 Task: Create a due date automation trigger when advanced on, on the monday before a card is due add basic not assigned to me at 11:00 AM.
Action: Mouse moved to (1298, 107)
Screenshot: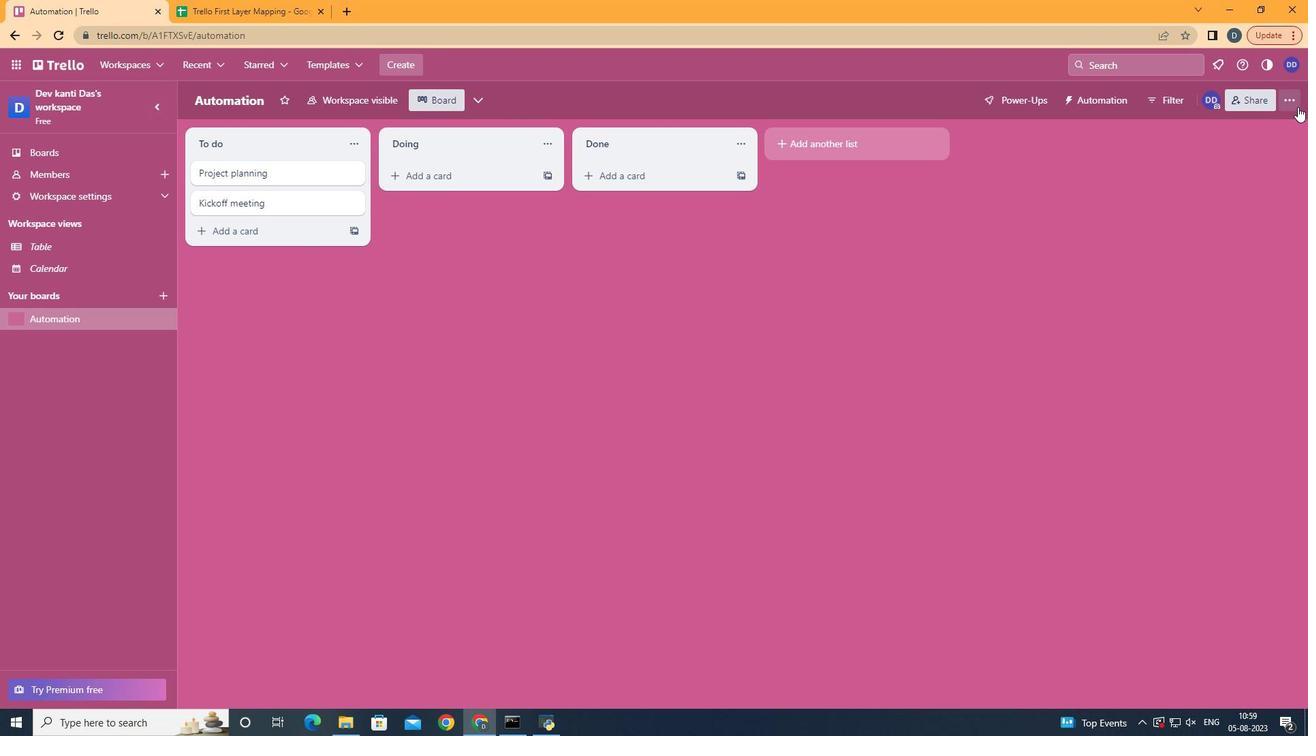 
Action: Mouse pressed left at (1298, 107)
Screenshot: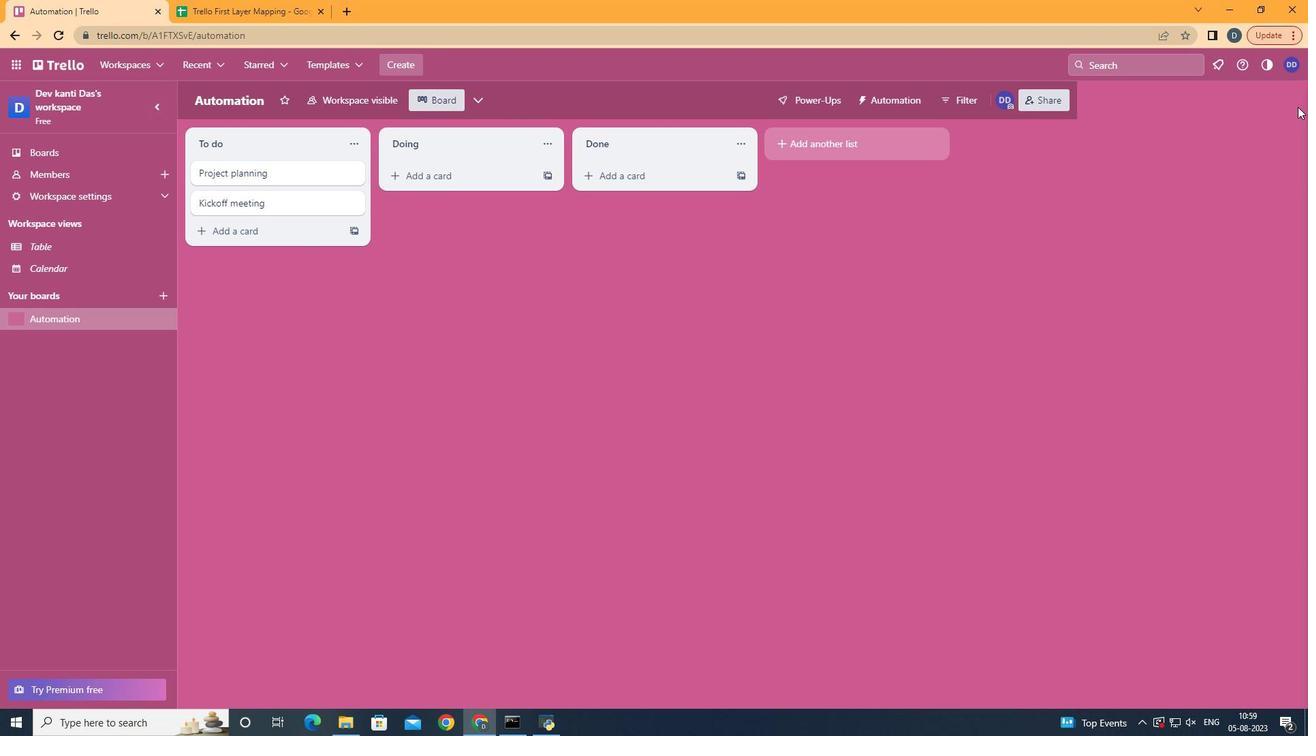 
Action: Mouse moved to (1210, 282)
Screenshot: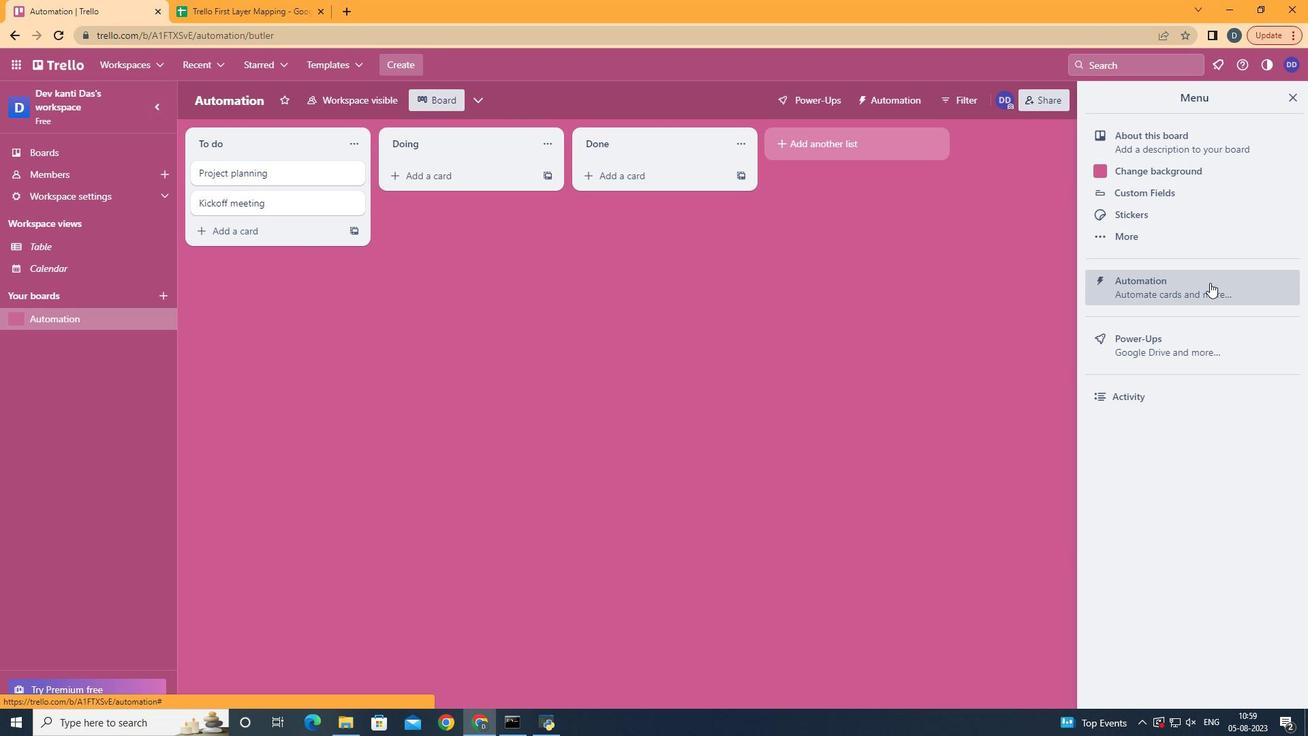 
Action: Mouse pressed left at (1210, 282)
Screenshot: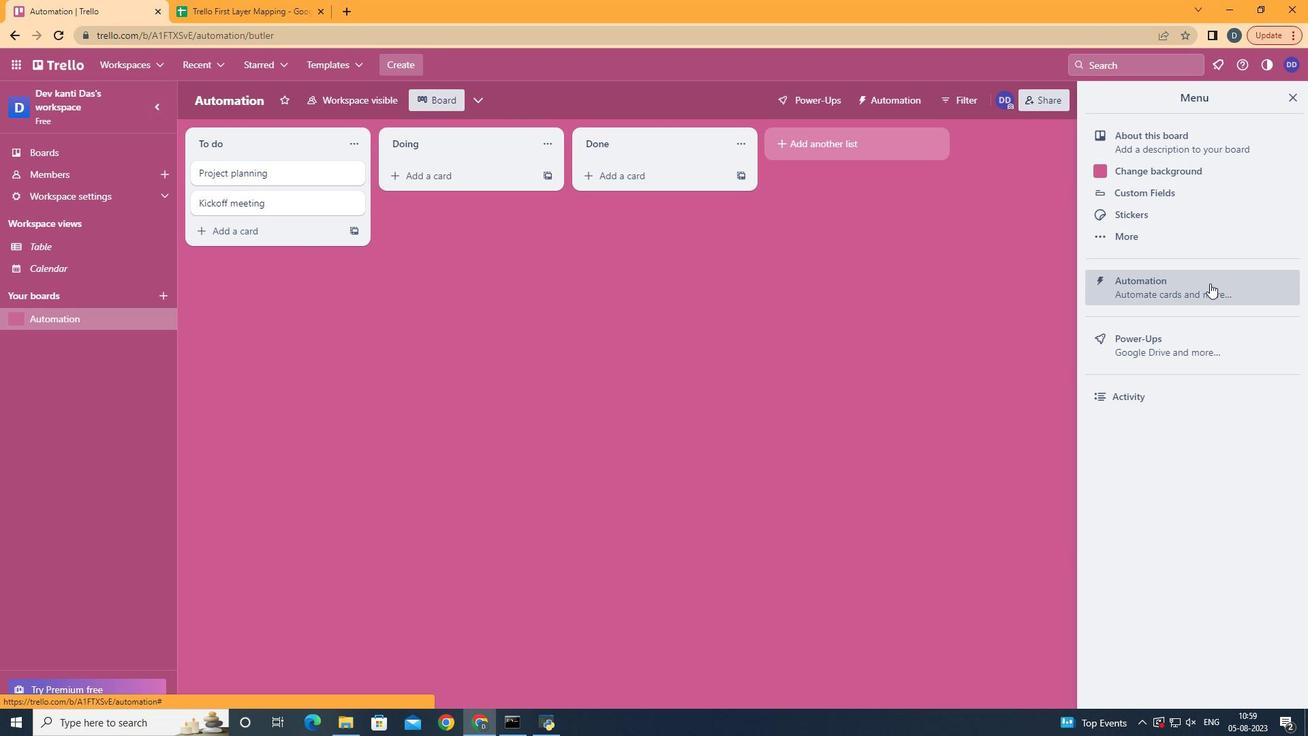 
Action: Mouse moved to (298, 270)
Screenshot: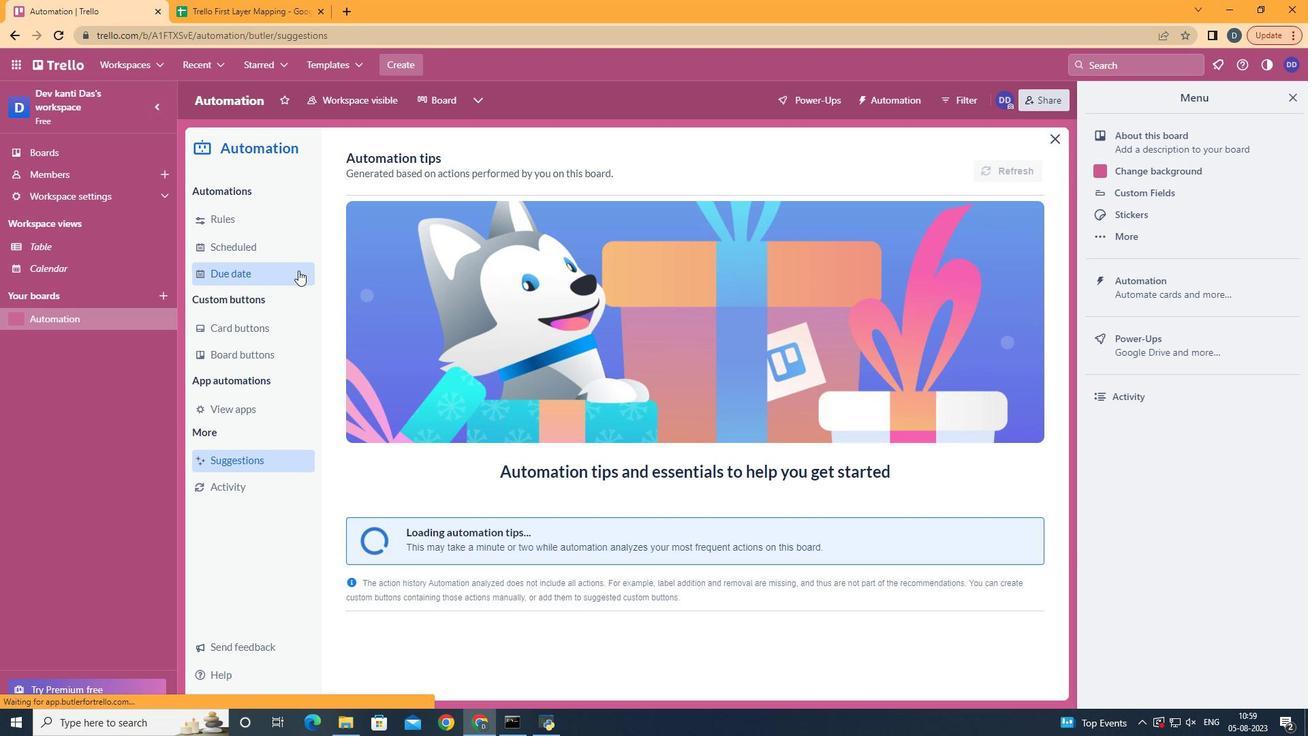 
Action: Mouse pressed left at (298, 270)
Screenshot: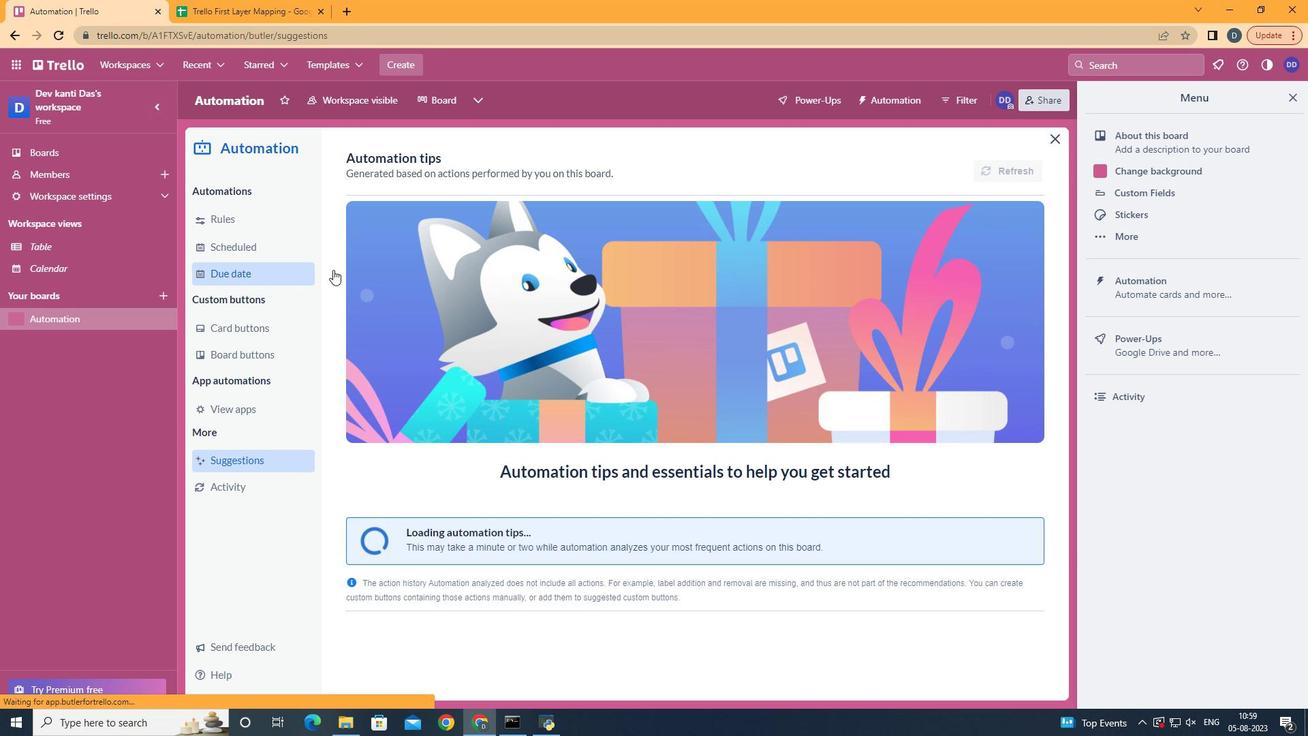 
Action: Mouse moved to (951, 160)
Screenshot: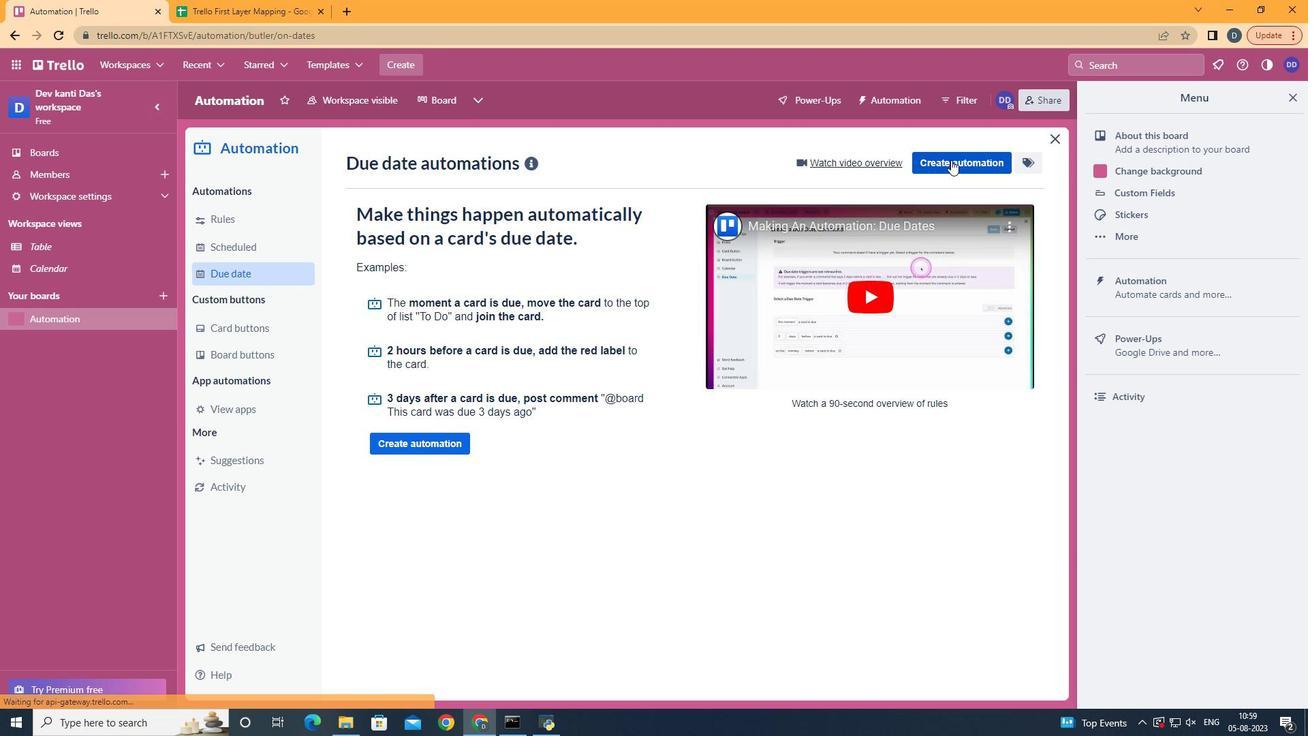 
Action: Mouse pressed left at (951, 160)
Screenshot: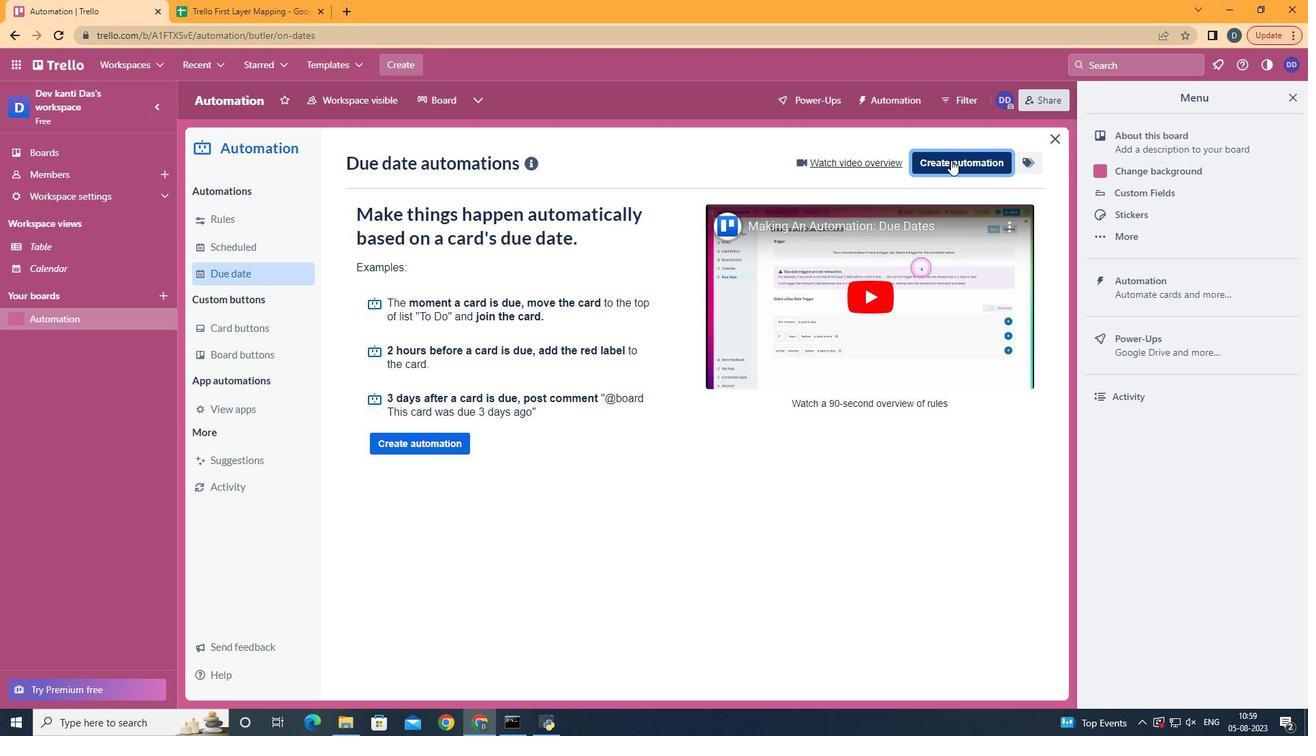 
Action: Mouse moved to (706, 288)
Screenshot: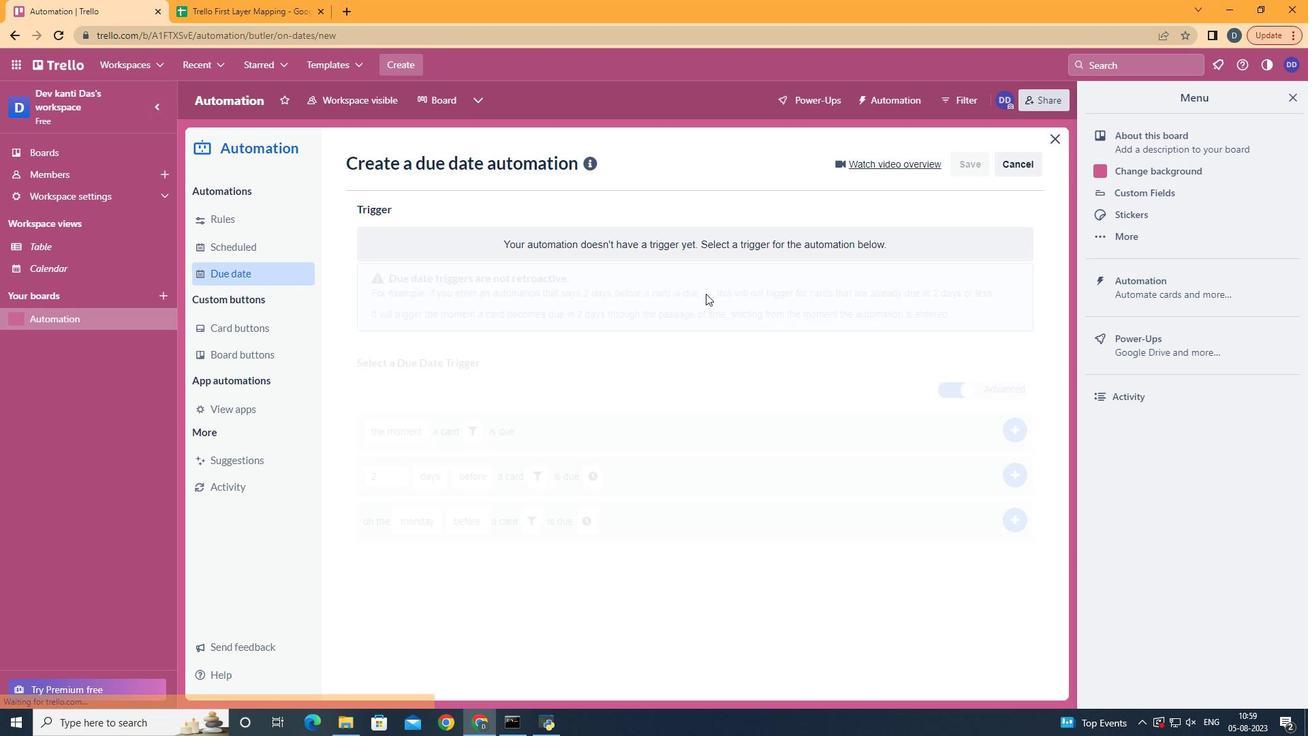 
Action: Mouse pressed left at (706, 288)
Screenshot: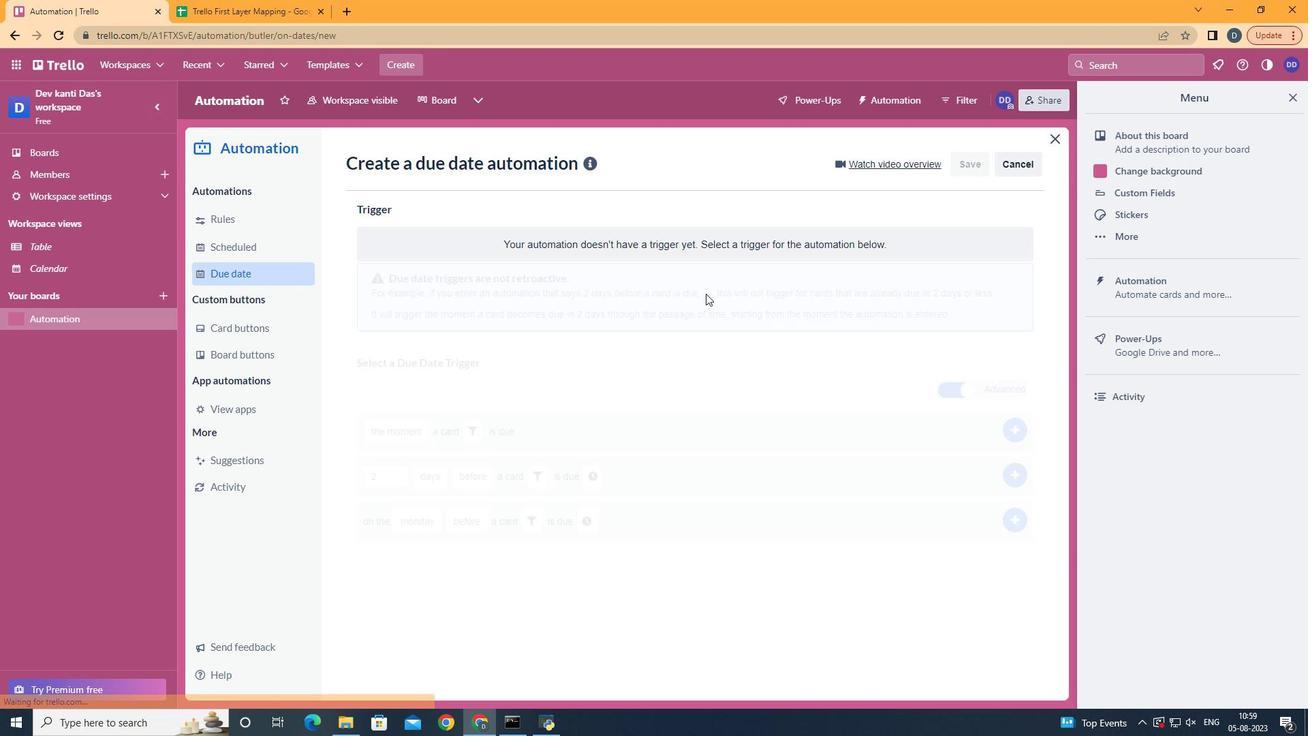 
Action: Mouse moved to (420, 355)
Screenshot: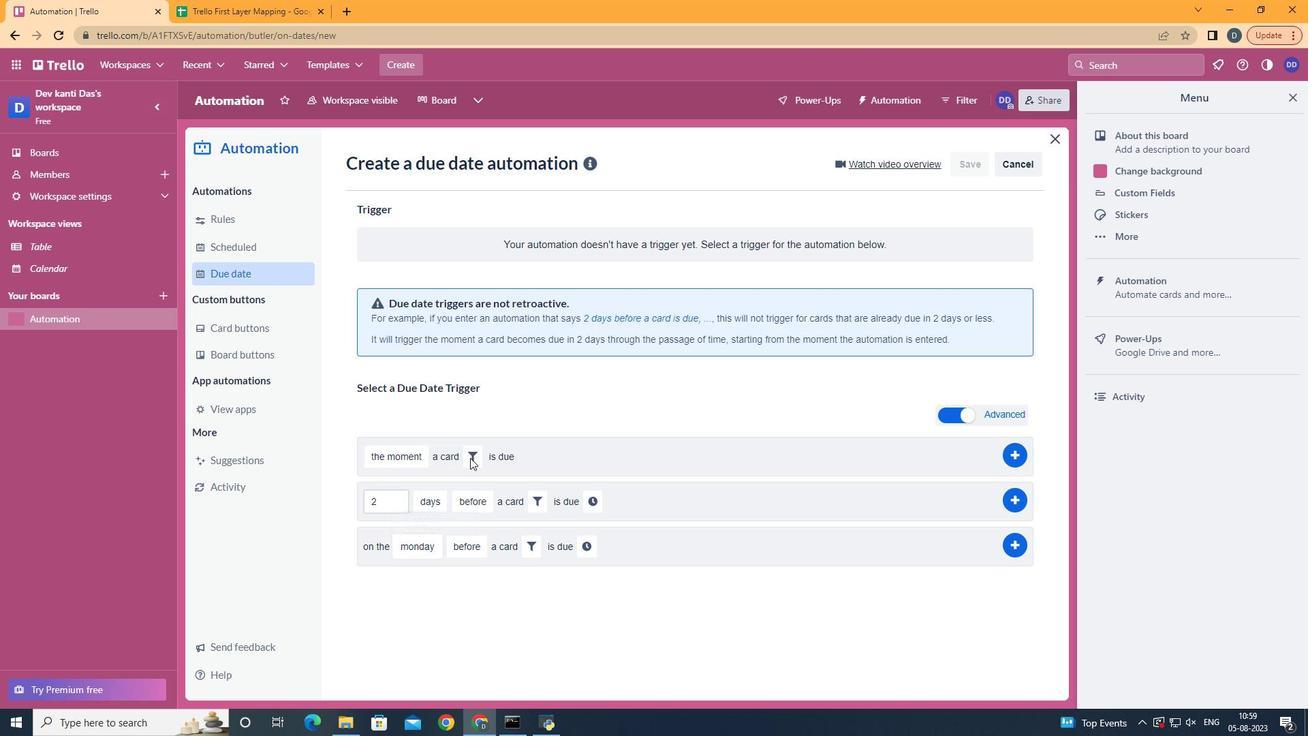 
Action: Mouse pressed left at (420, 355)
Screenshot: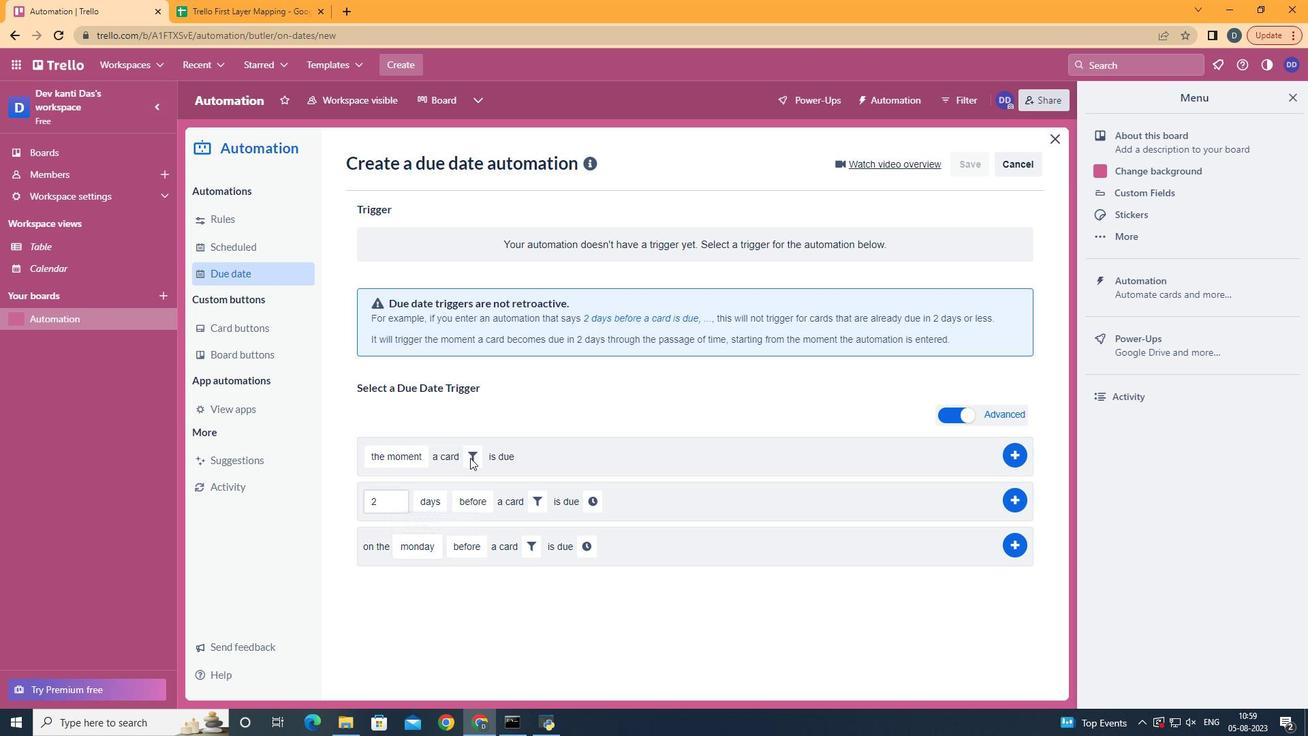 
Action: Mouse moved to (473, 573)
Screenshot: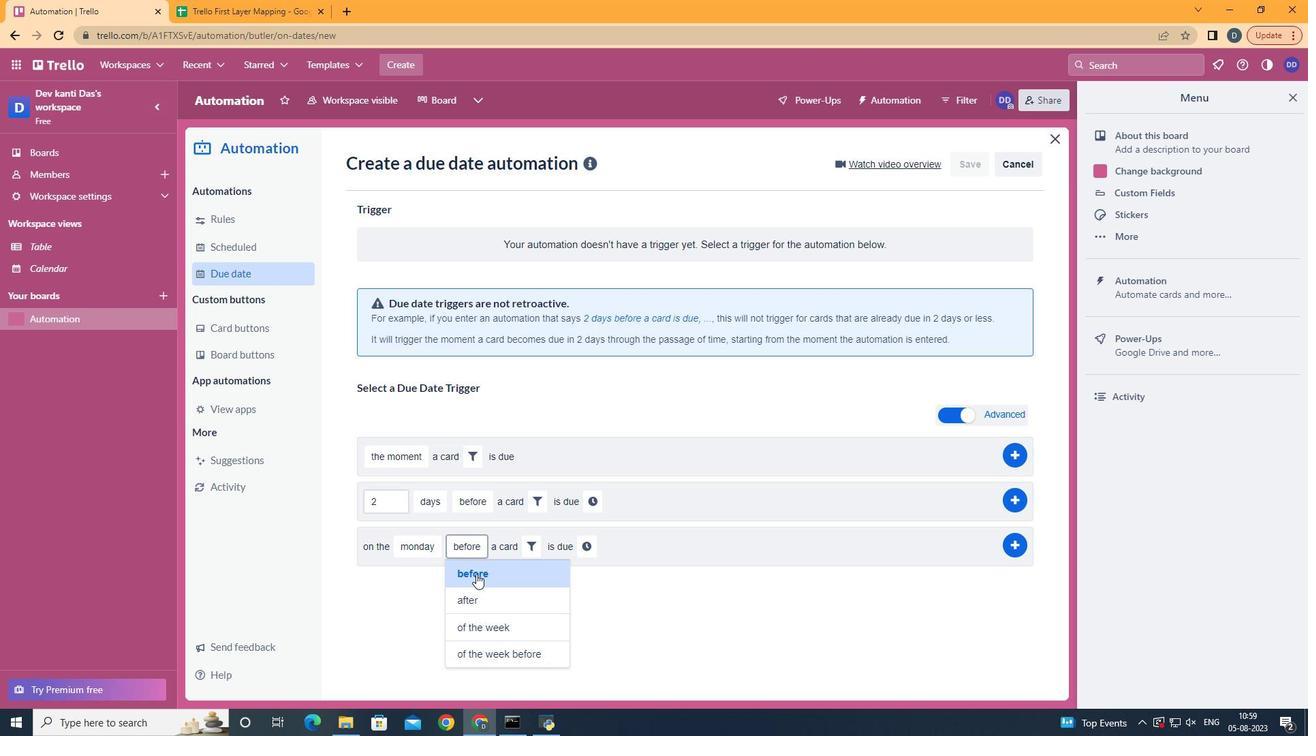 
Action: Mouse pressed left at (473, 573)
Screenshot: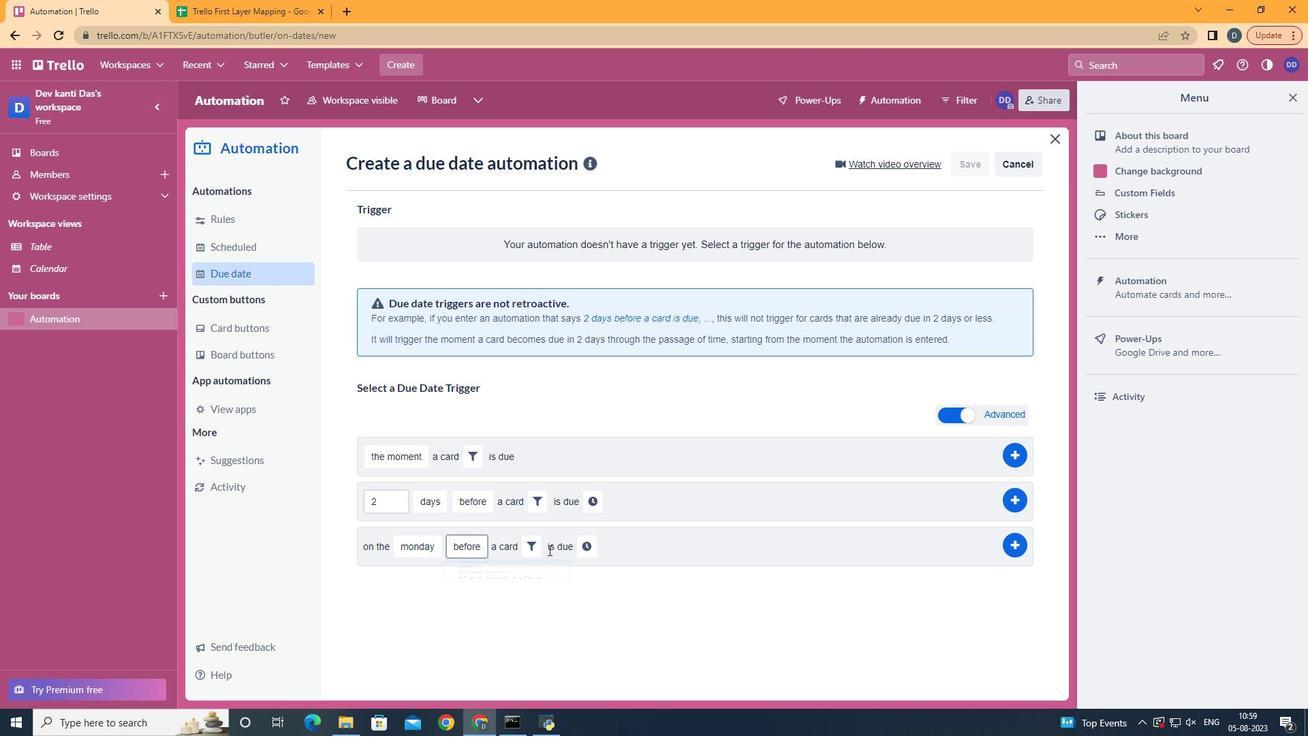 
Action: Mouse moved to (527, 548)
Screenshot: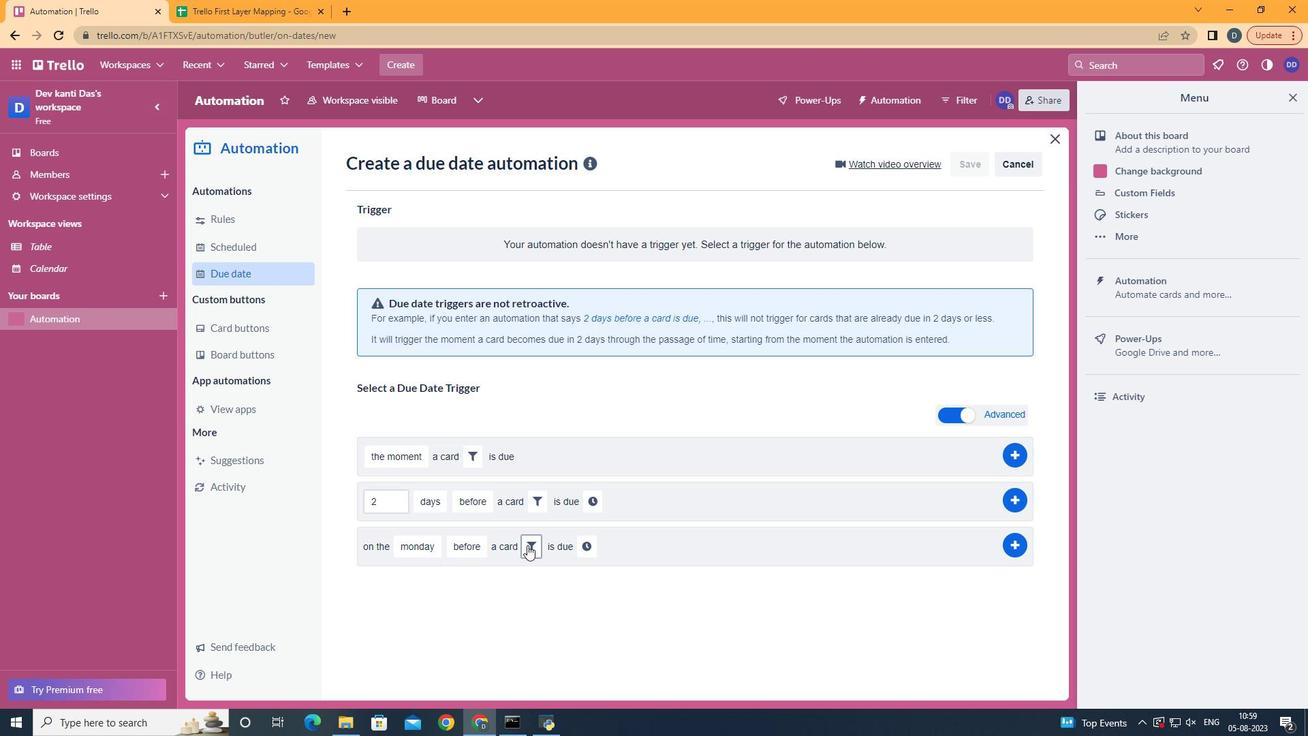 
Action: Mouse pressed left at (527, 548)
Screenshot: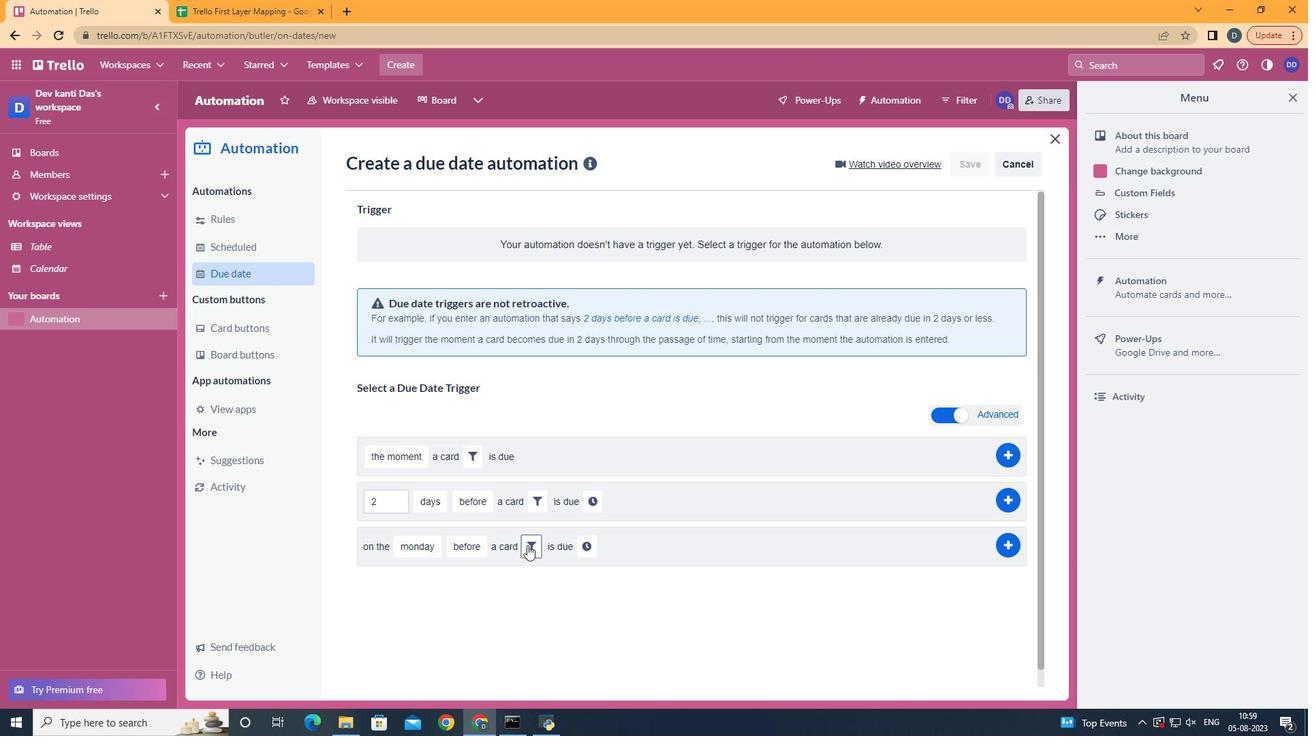 
Action: Mouse moved to (603, 634)
Screenshot: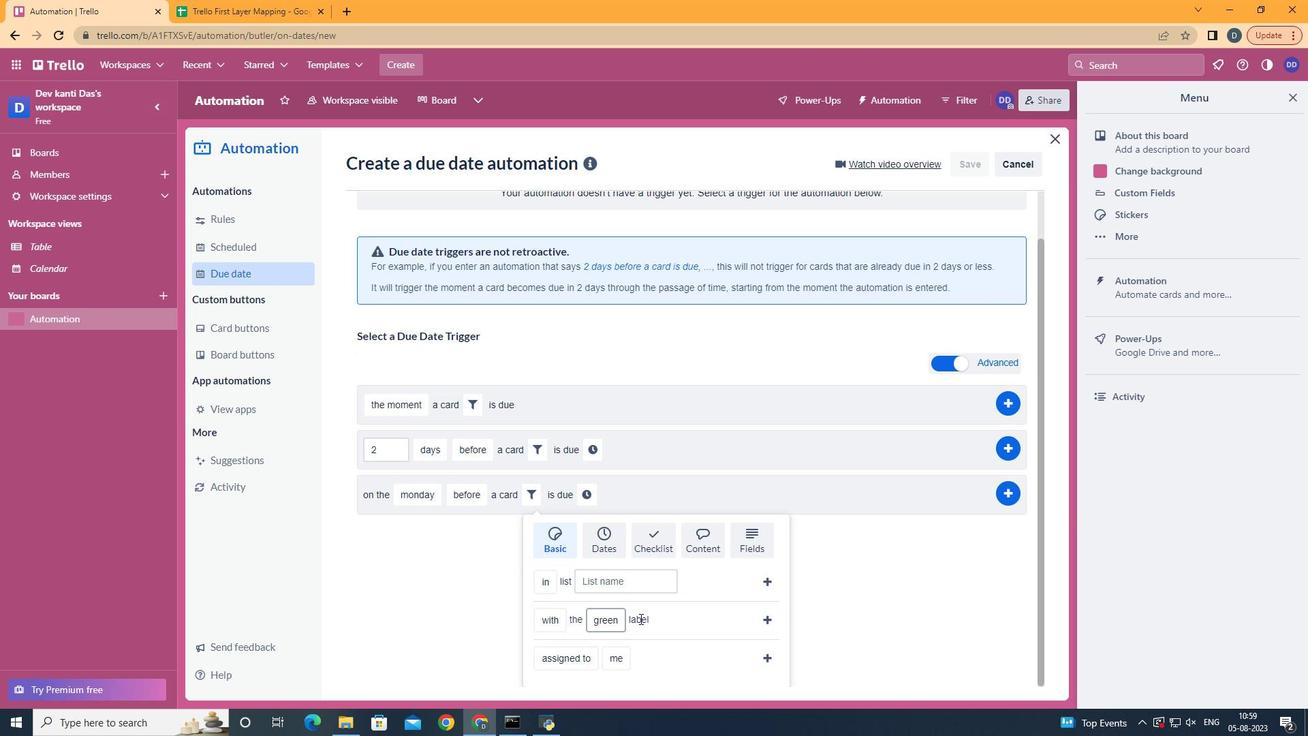 
Action: Mouse scrolled (603, 633) with delta (0, 0)
Screenshot: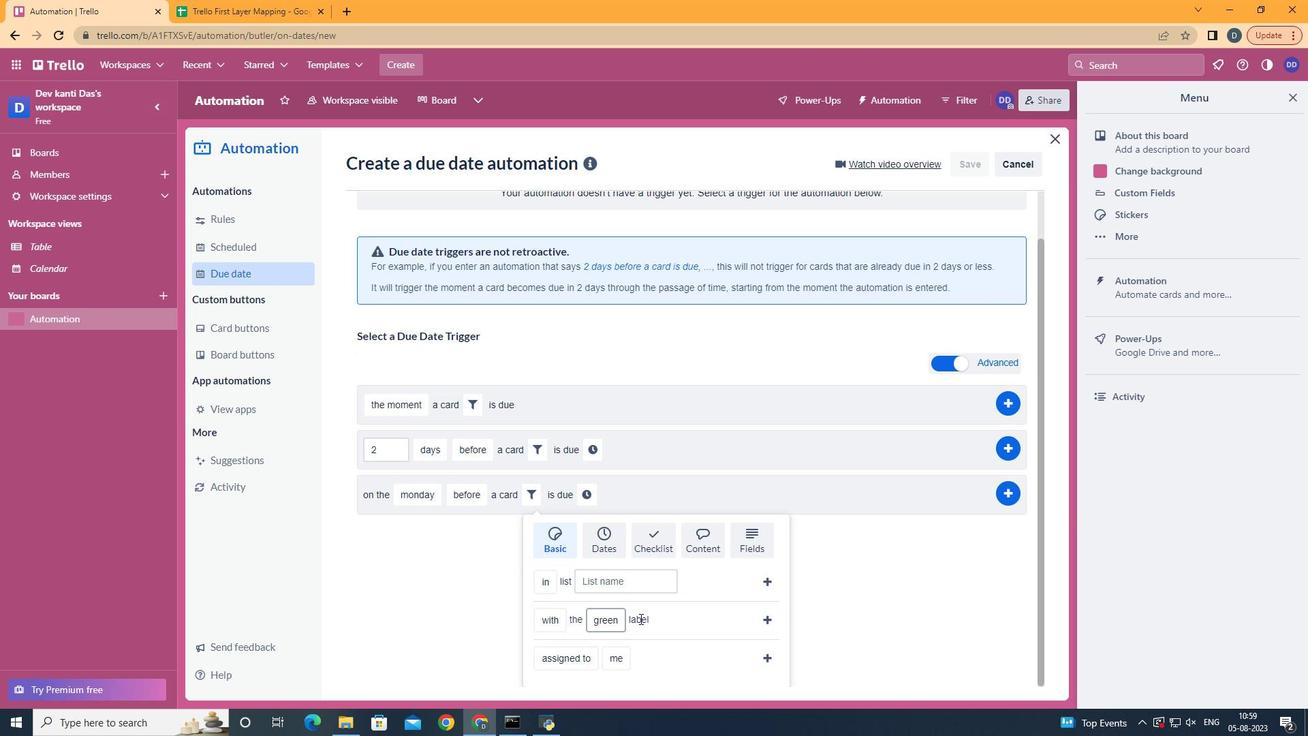 
Action: Mouse scrolled (603, 633) with delta (0, 0)
Screenshot: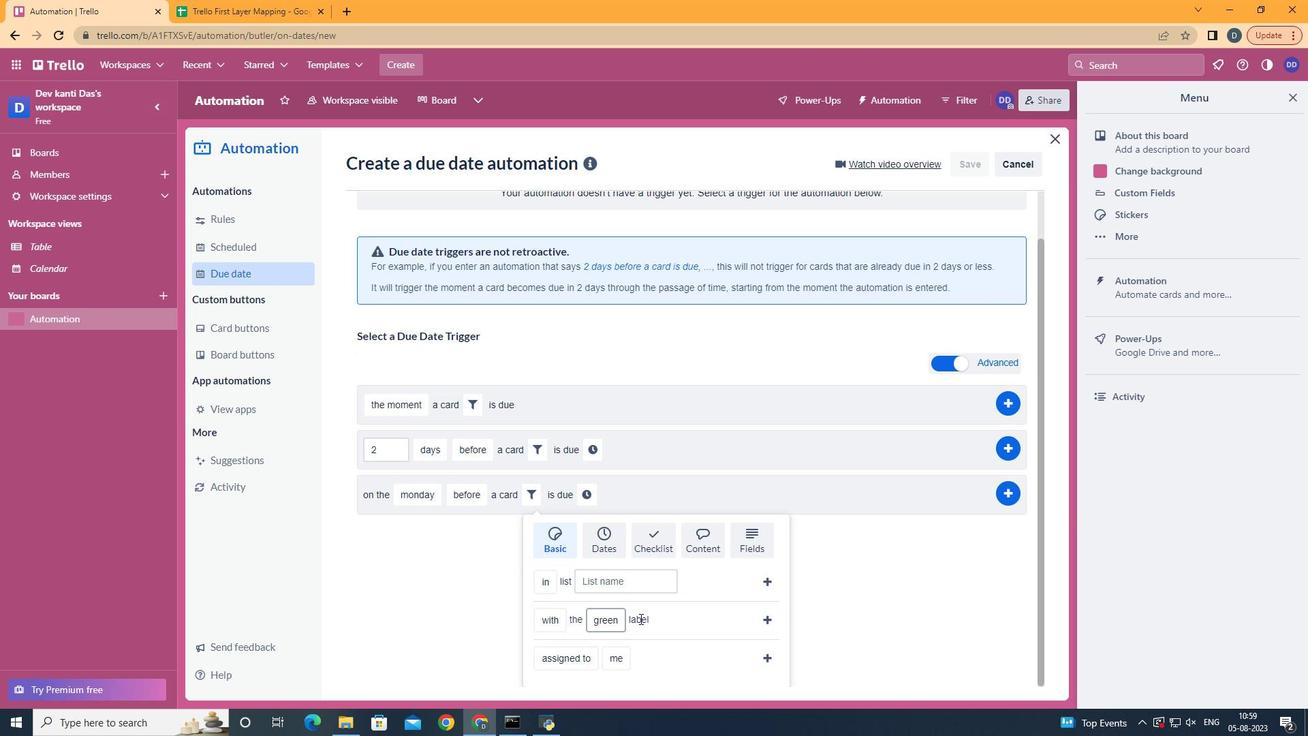 
Action: Mouse scrolled (603, 633) with delta (0, 0)
Screenshot: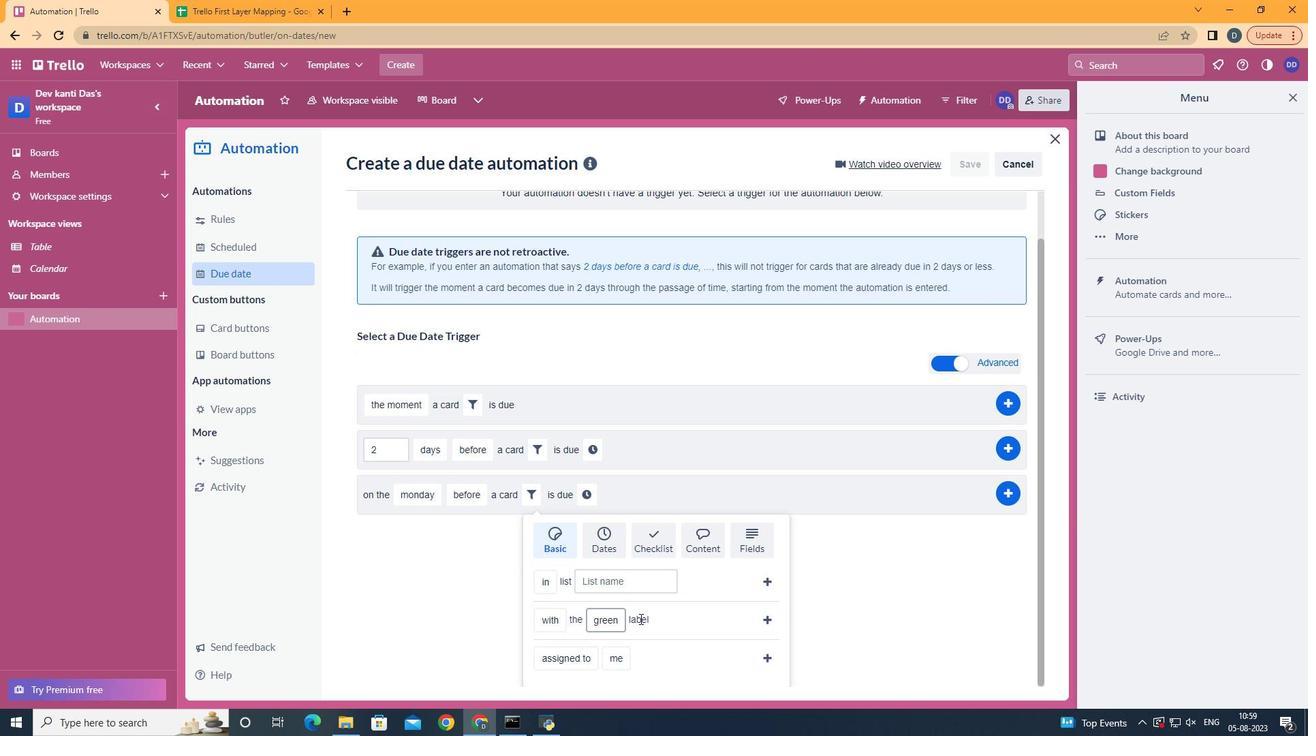 
Action: Mouse scrolled (603, 633) with delta (0, 0)
Screenshot: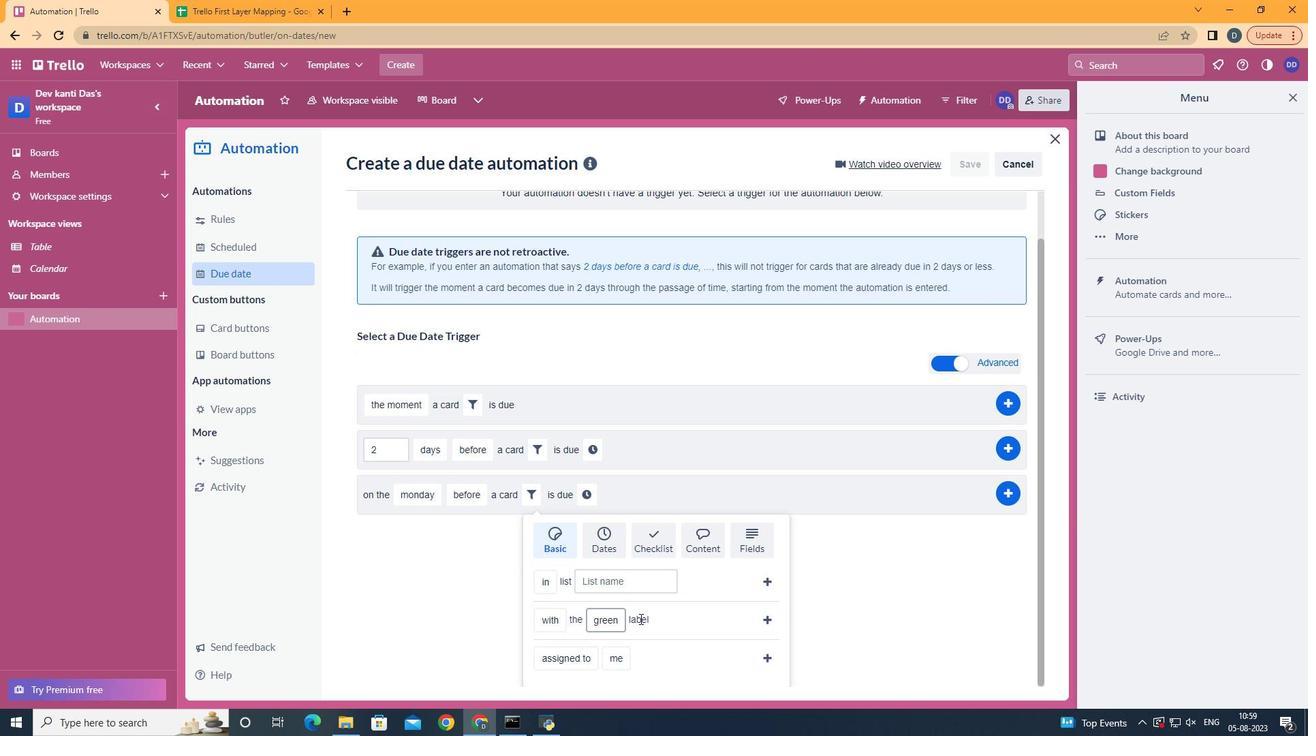 
Action: Mouse scrolled (603, 633) with delta (0, 0)
Screenshot: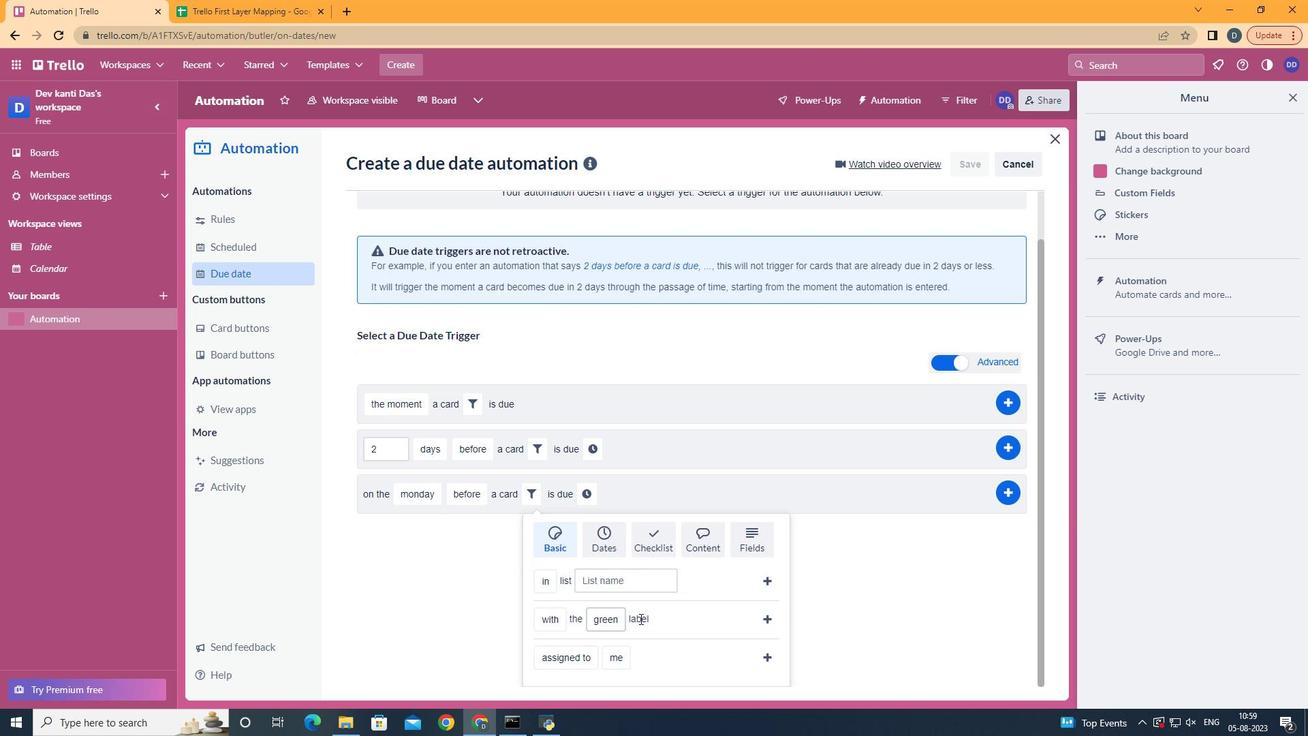 
Action: Mouse moved to (577, 622)
Screenshot: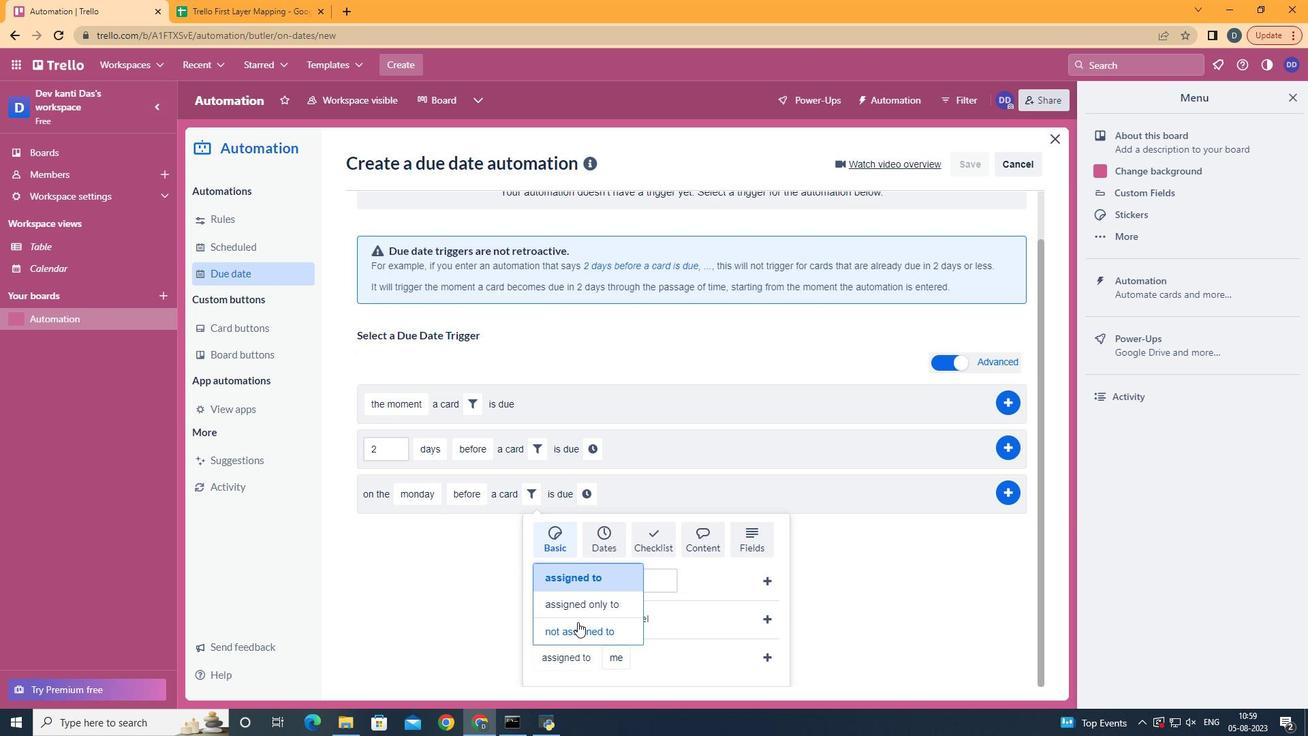 
Action: Mouse pressed left at (577, 622)
Screenshot: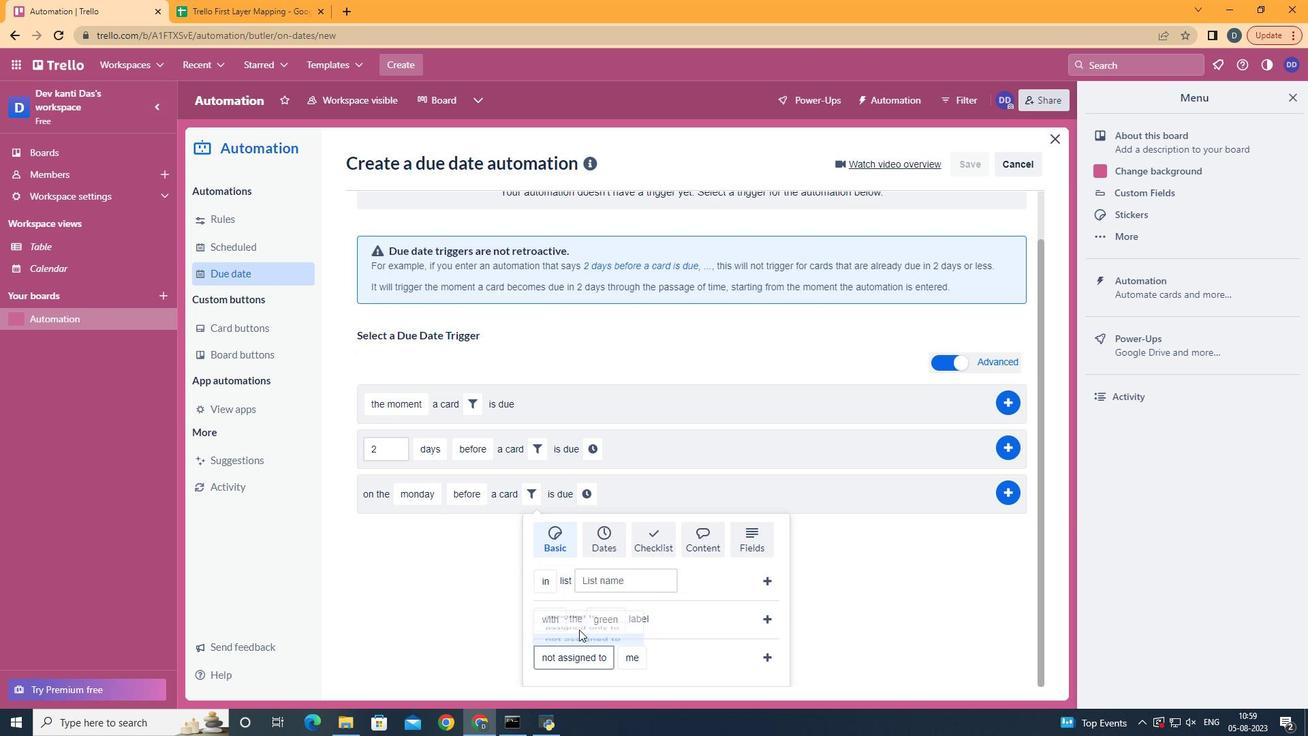 
Action: Mouse moved to (656, 578)
Screenshot: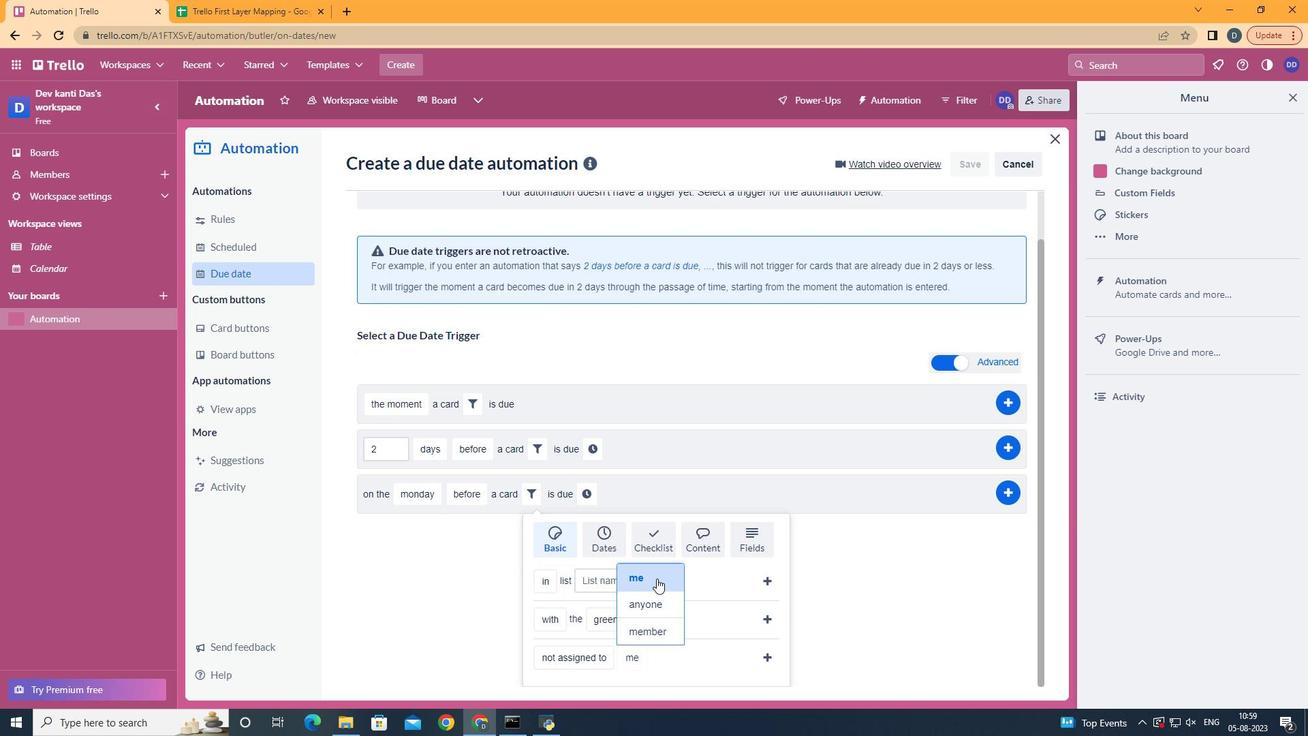 
Action: Mouse pressed left at (656, 578)
Screenshot: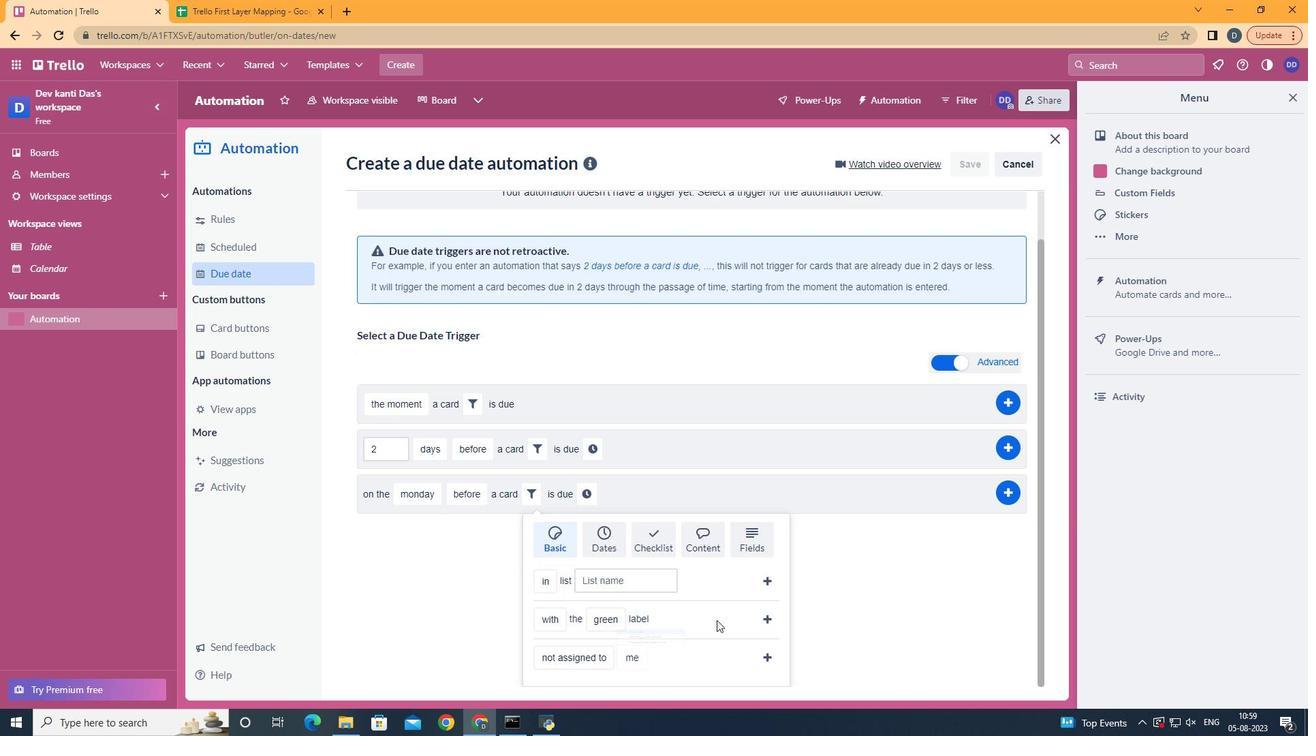 
Action: Mouse moved to (764, 660)
Screenshot: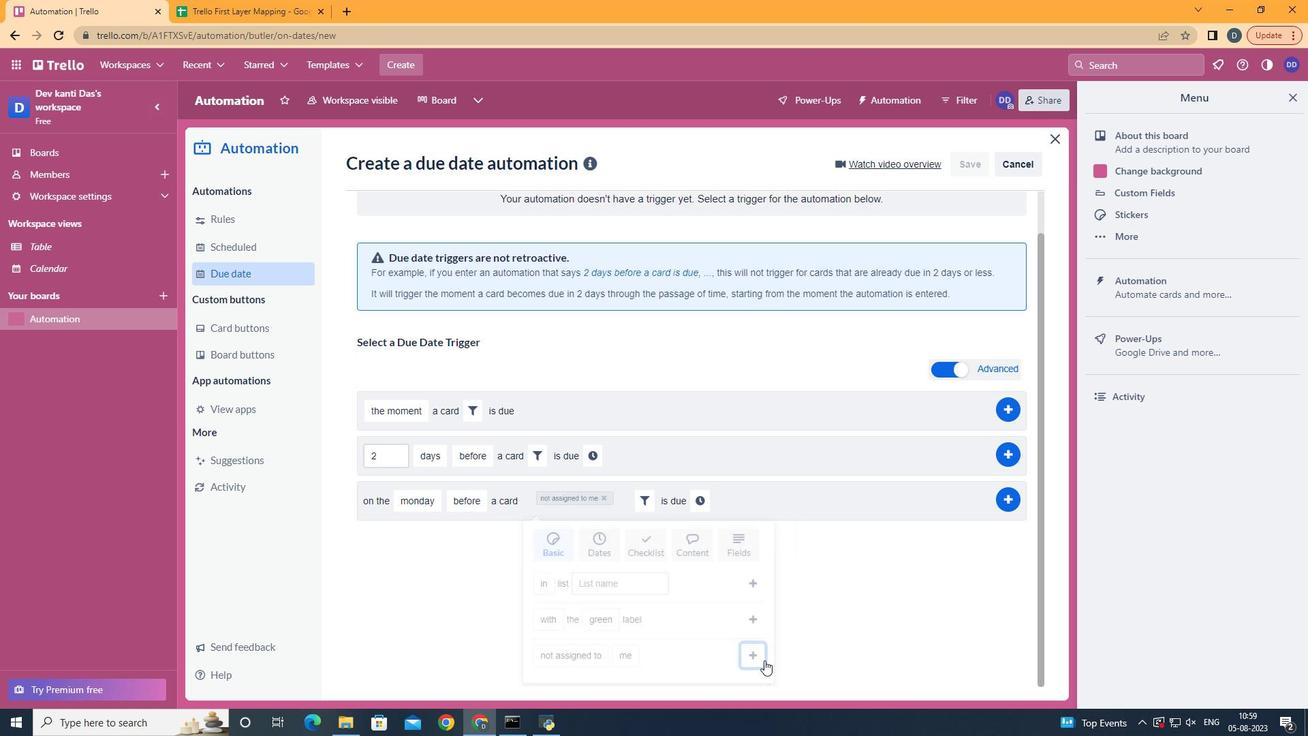 
Action: Mouse pressed left at (764, 660)
Screenshot: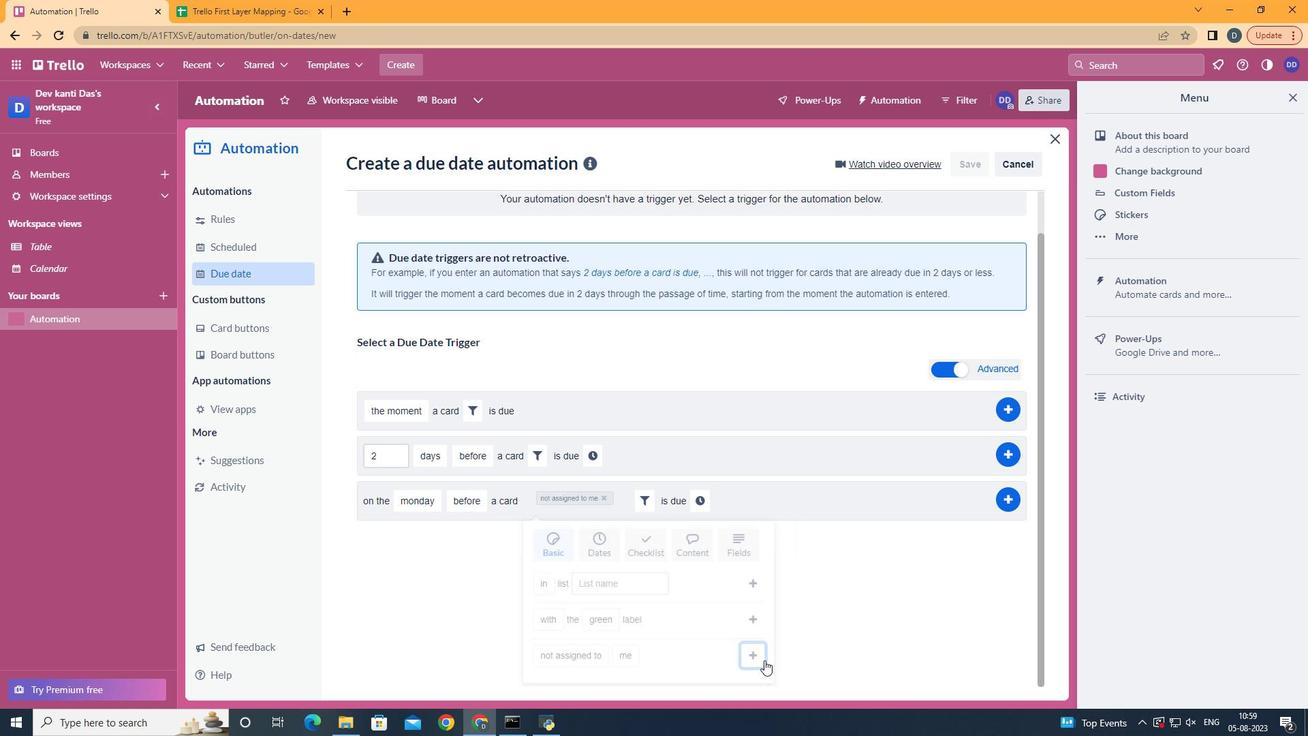 
Action: Mouse moved to (704, 547)
Screenshot: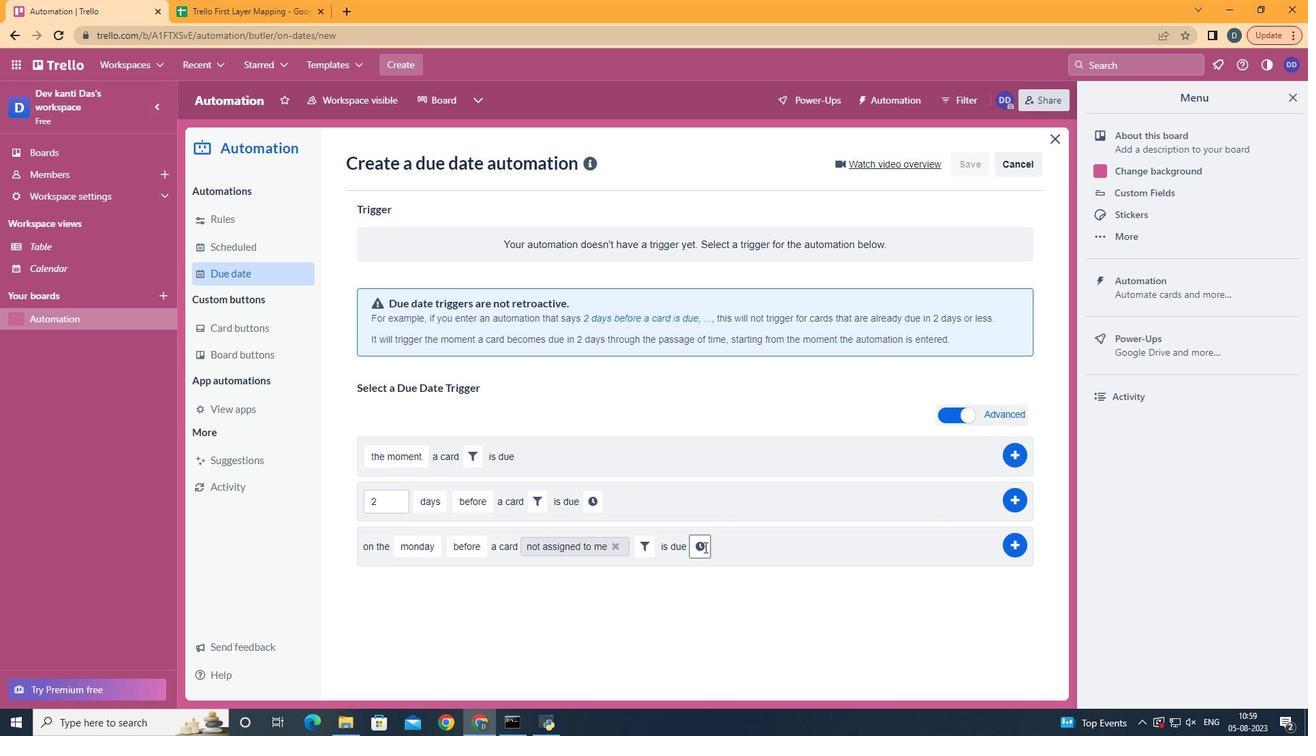 
Action: Mouse pressed left at (704, 547)
Screenshot: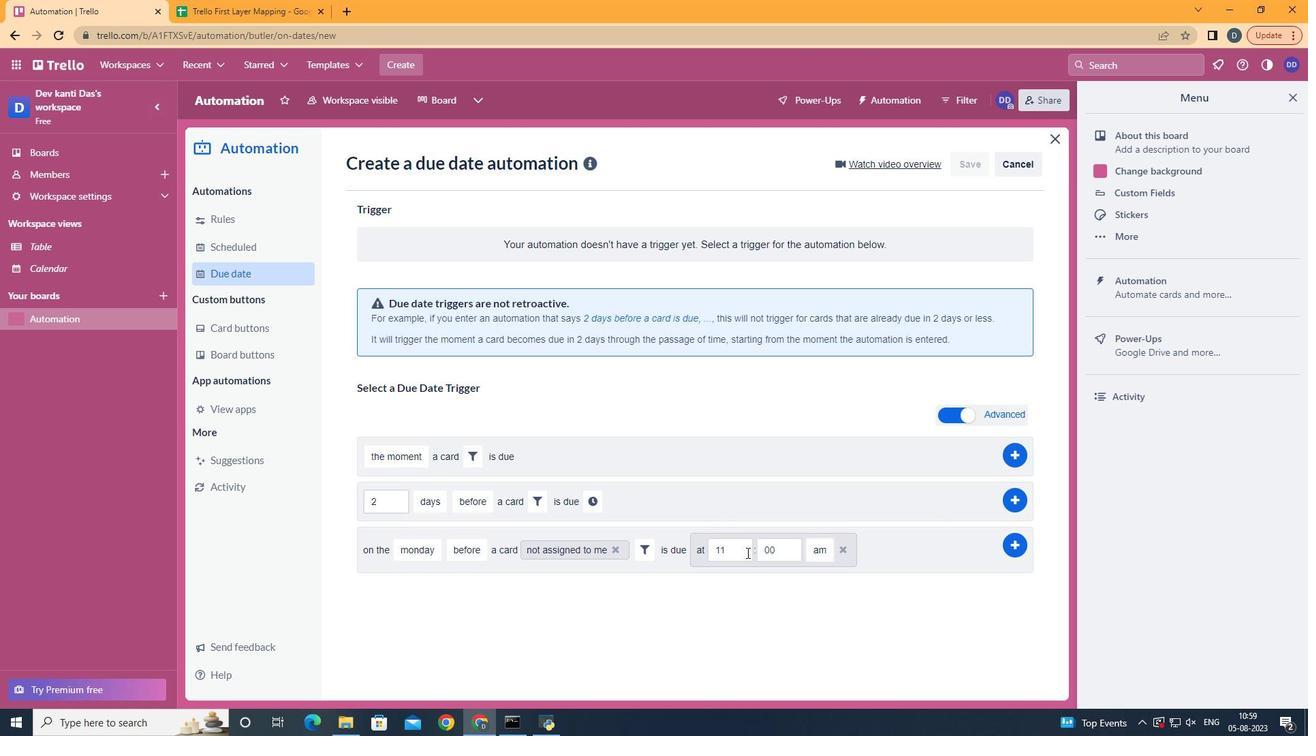 
Action: Mouse moved to (1007, 545)
Screenshot: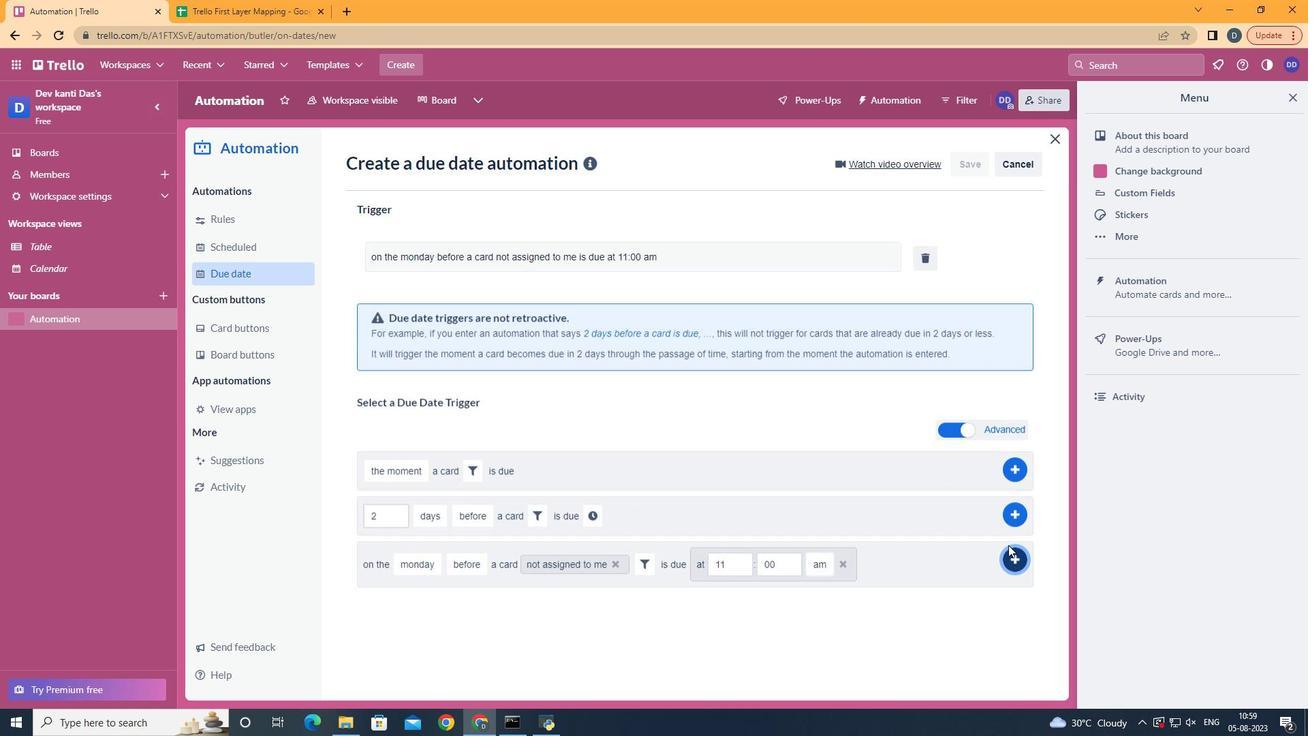 
Action: Mouse pressed left at (1007, 545)
Screenshot: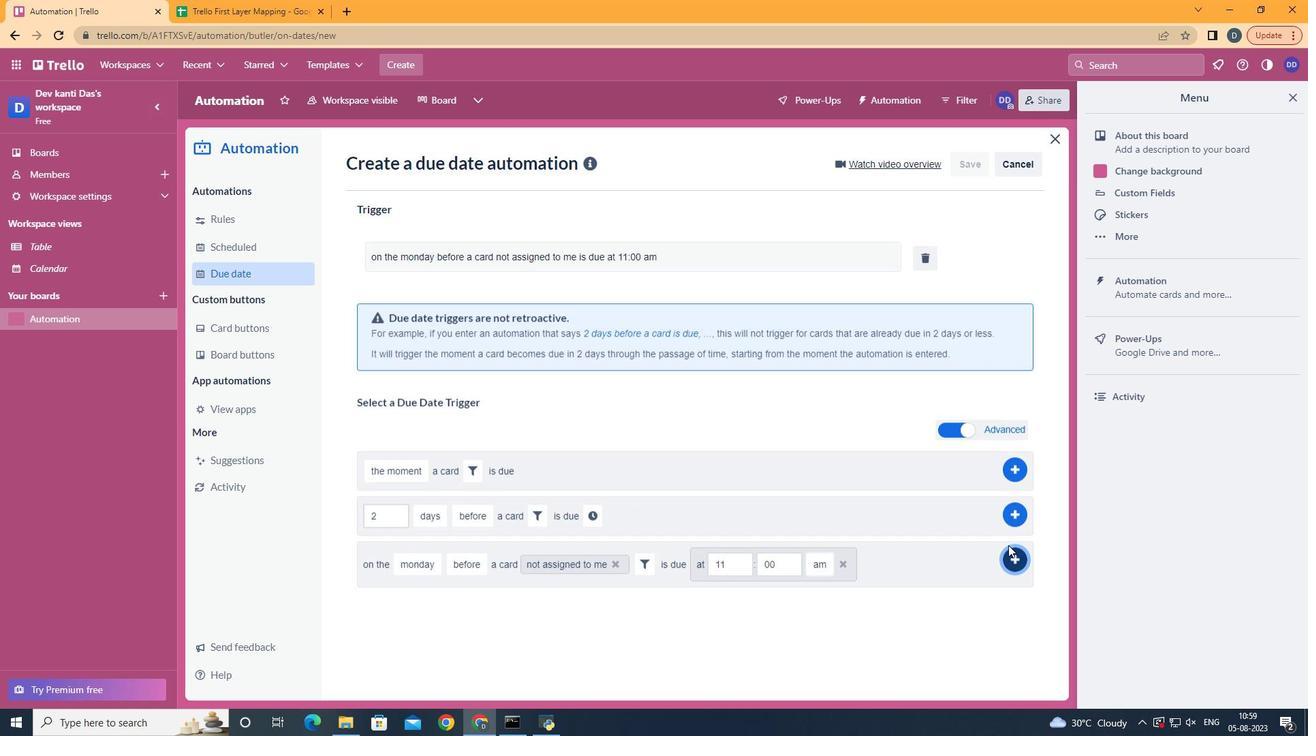 
Action: Mouse moved to (622, 234)
Screenshot: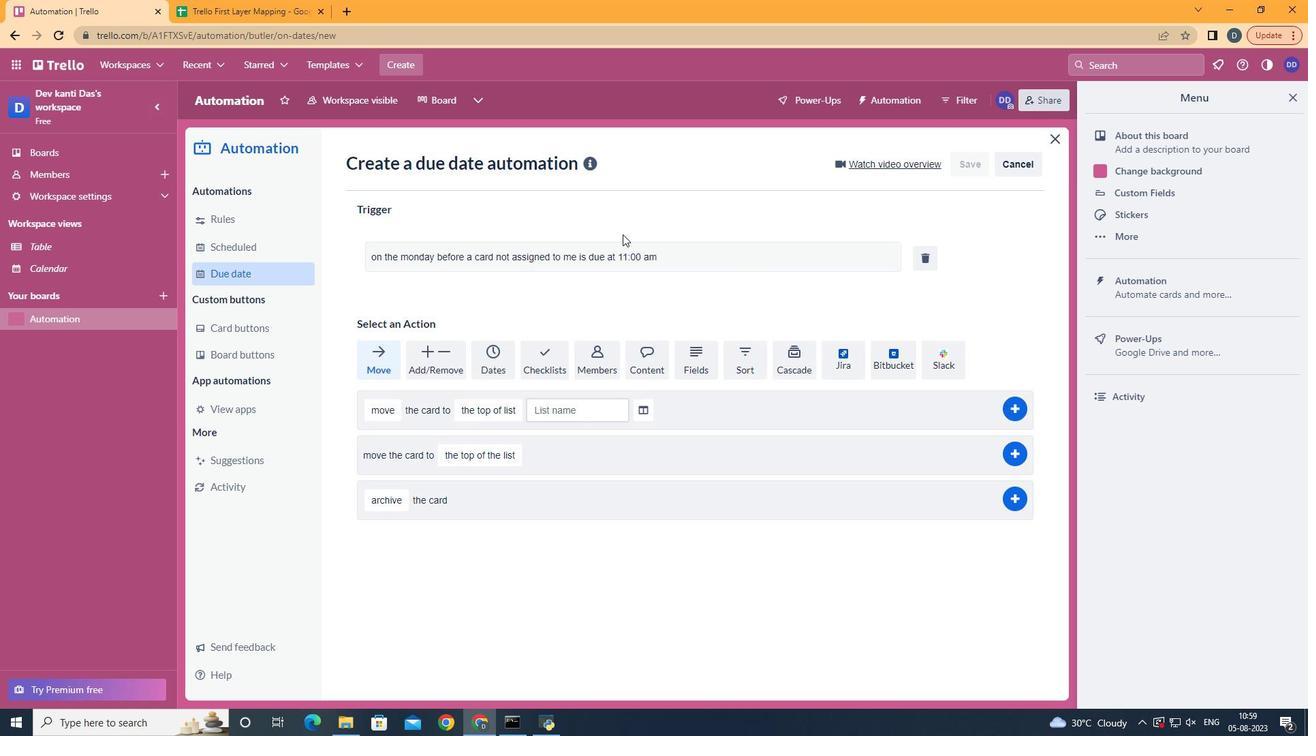 
